 Task: Add a field from the Popular template Priority with name TravelForge.
Action: Mouse moved to (61, 390)
Screenshot: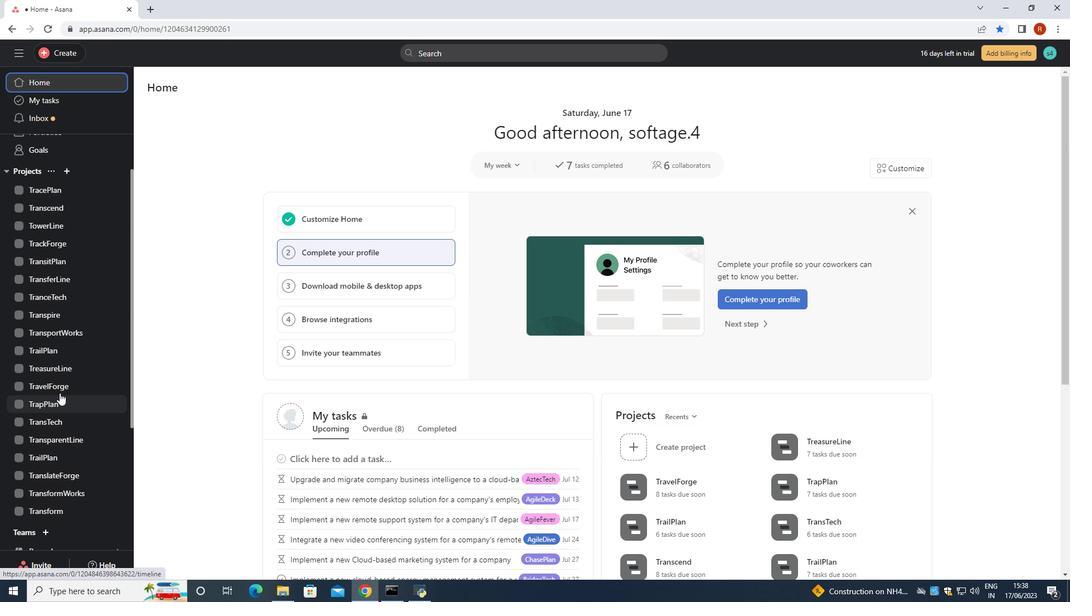 
Action: Mouse pressed left at (61, 390)
Screenshot: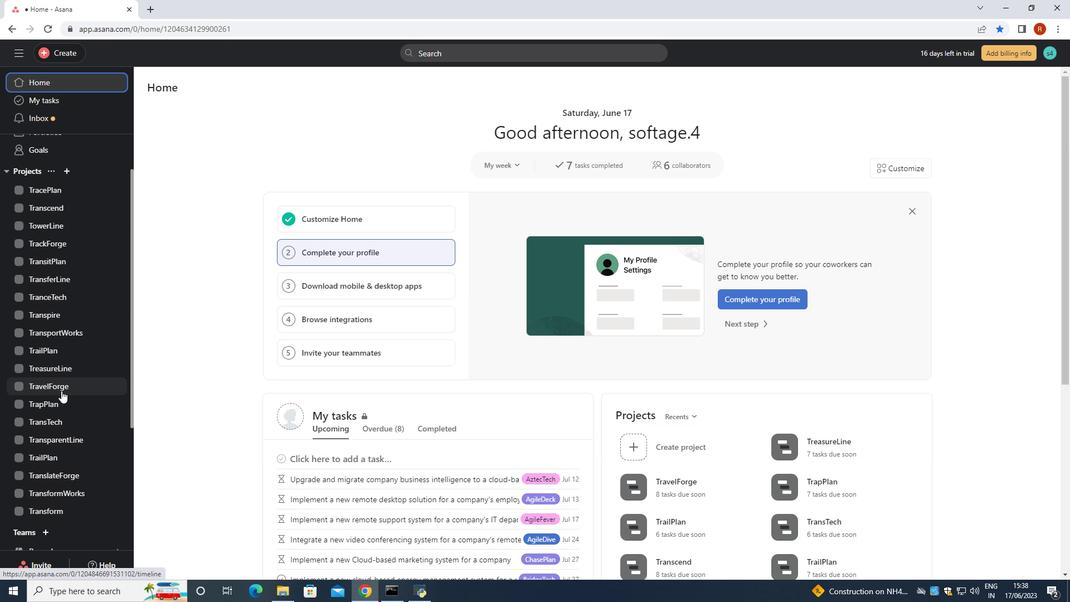 
Action: Mouse moved to (202, 113)
Screenshot: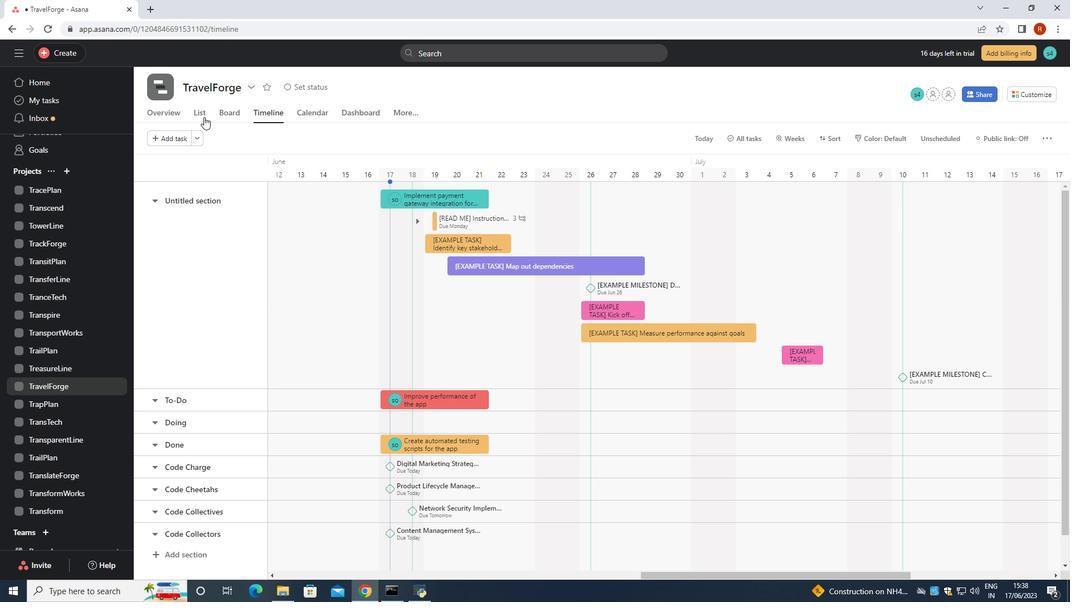 
Action: Mouse pressed left at (202, 113)
Screenshot: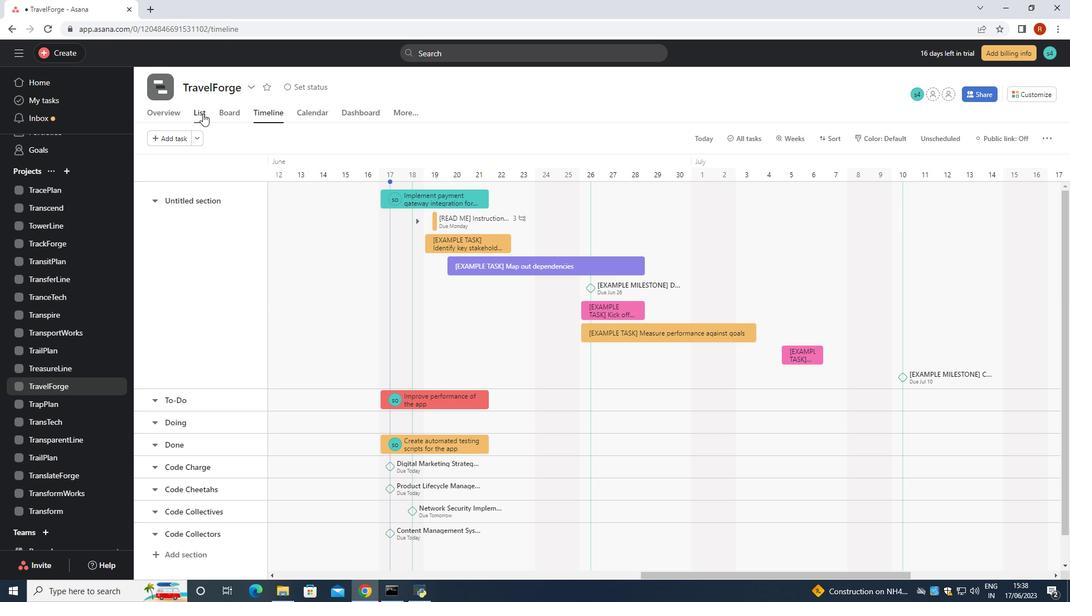 
Action: Mouse moved to (845, 165)
Screenshot: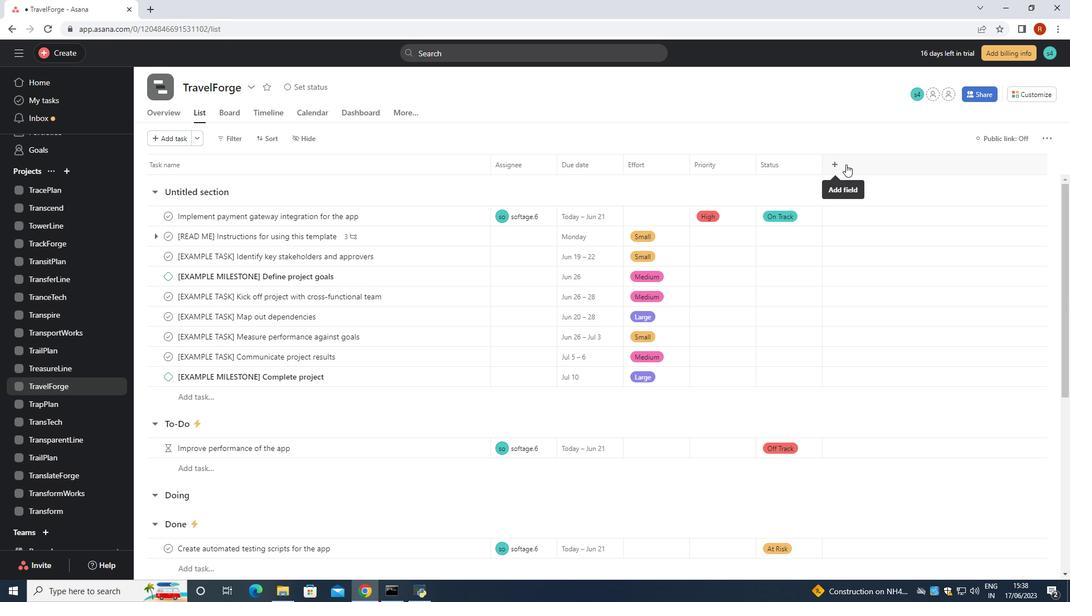 
Action: Mouse pressed left at (845, 165)
Screenshot: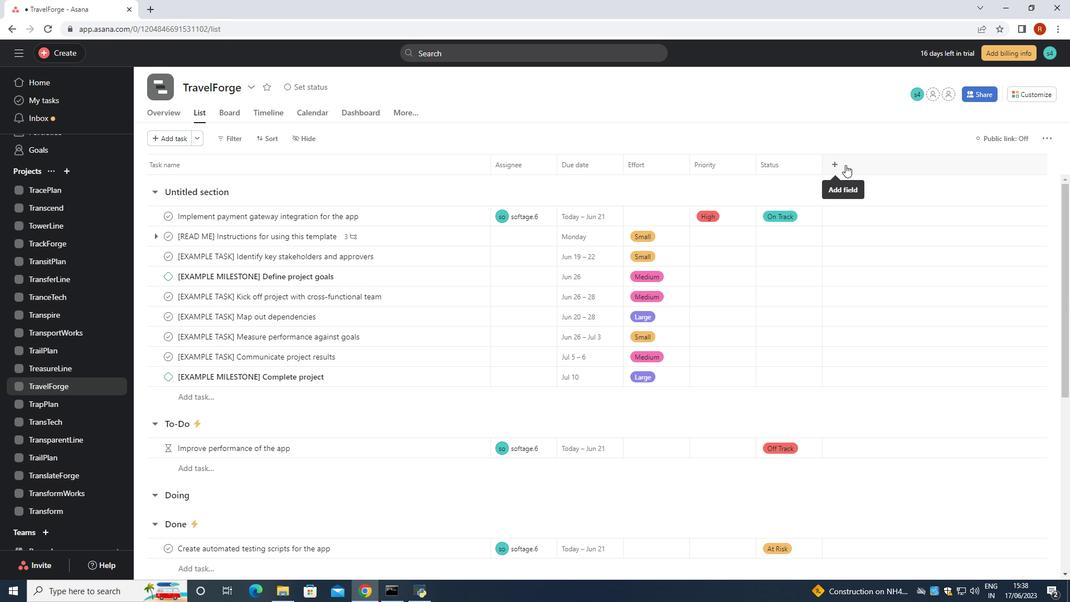 
Action: Mouse moved to (863, 207)
Screenshot: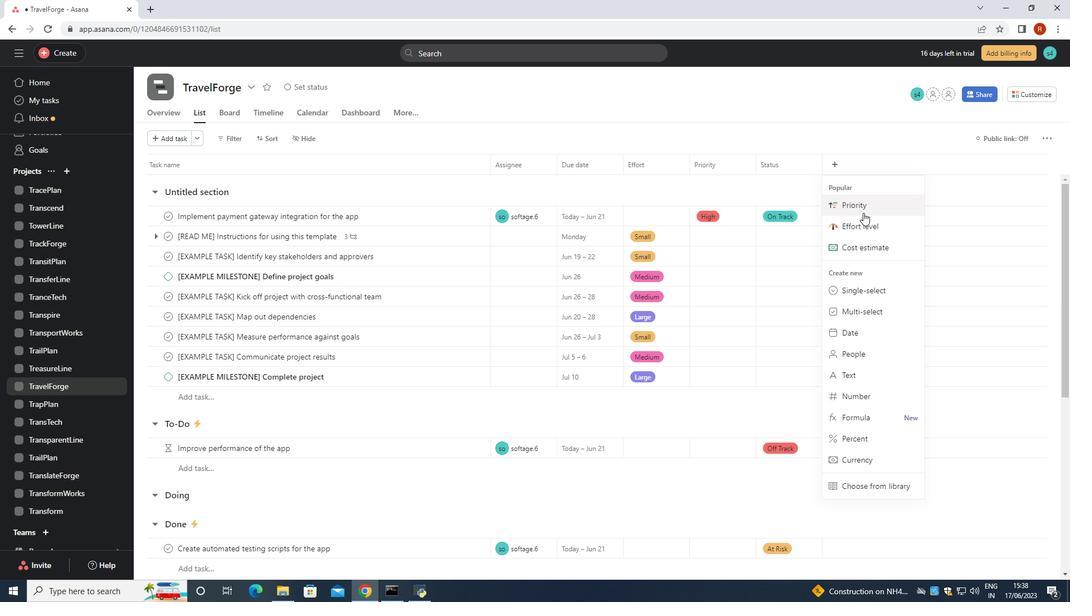
Action: Mouse pressed left at (863, 207)
Screenshot: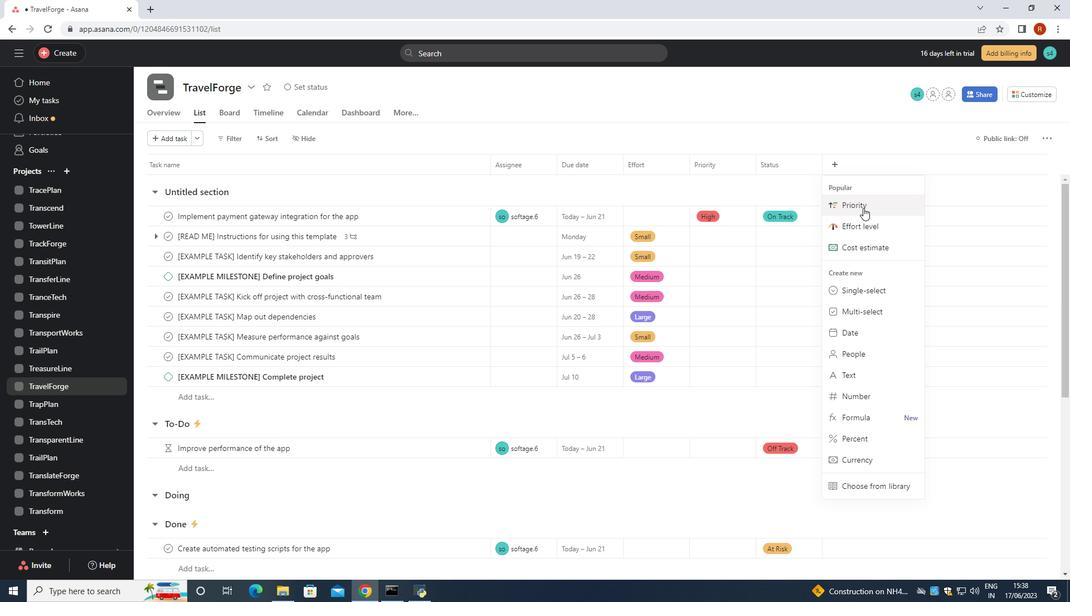
Action: Mouse moved to (665, 223)
Screenshot: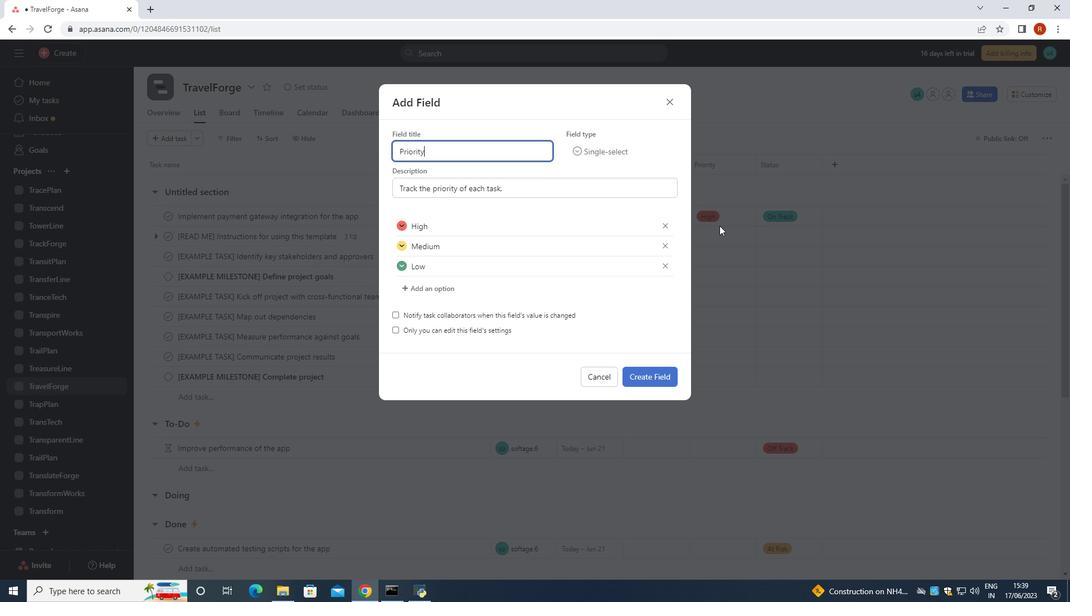 
Action: Key pressed <Key.backspace><Key.backspace><Key.backspace><Key.backspace><Key.backspace><Key.backspace><Key.backspace><Key.backspace><Key.backspace><Key.backspace><Key.backspace><Key.backspace><Key.backspace><Key.backspace><Key.backspace><Key.backspace><Key.backspace><Key.backspace><Key.backspace><Key.backspace><Key.backspace><Key.backspace><Key.backspace><Key.shift>Travel<Key.shift><Key.shift><Key.shift><Key.shift><Key.shift><Key.shift>F
Screenshot: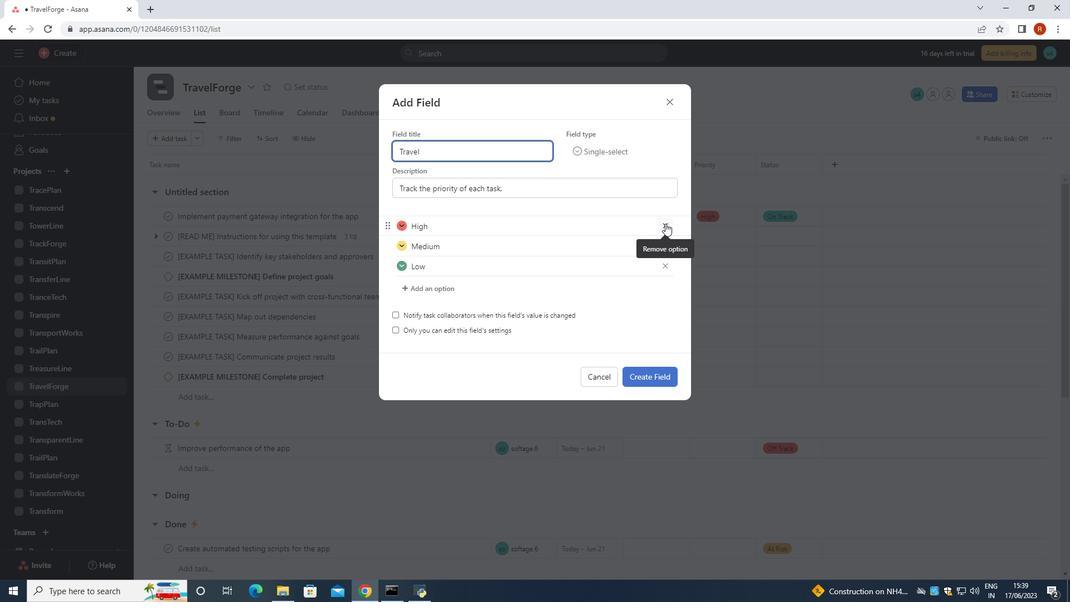 
Action: Mouse moved to (665, 223)
Screenshot: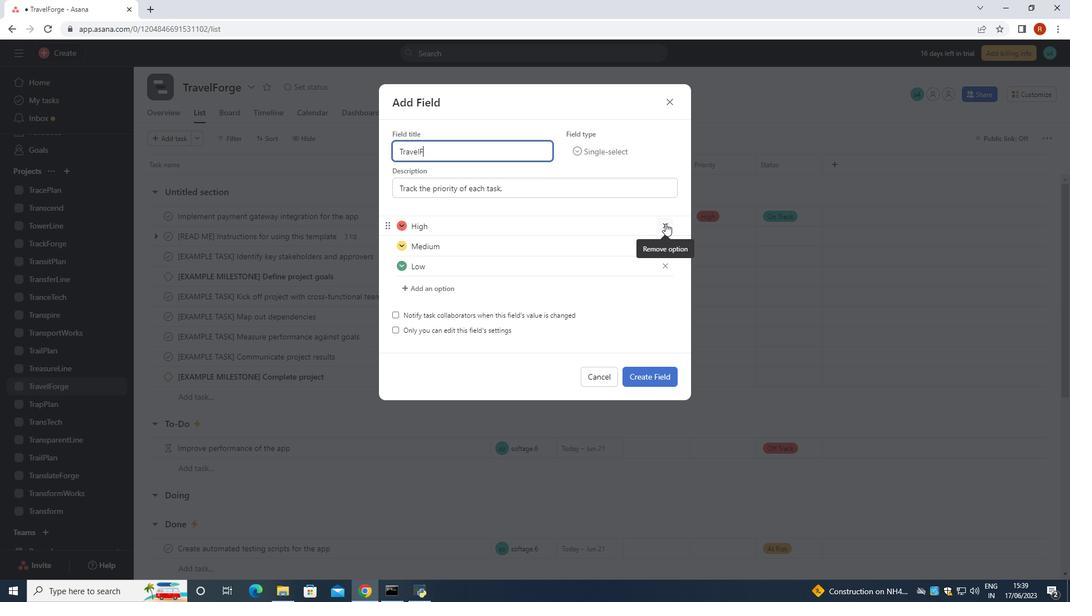 
Action: Key pressed orge
Screenshot: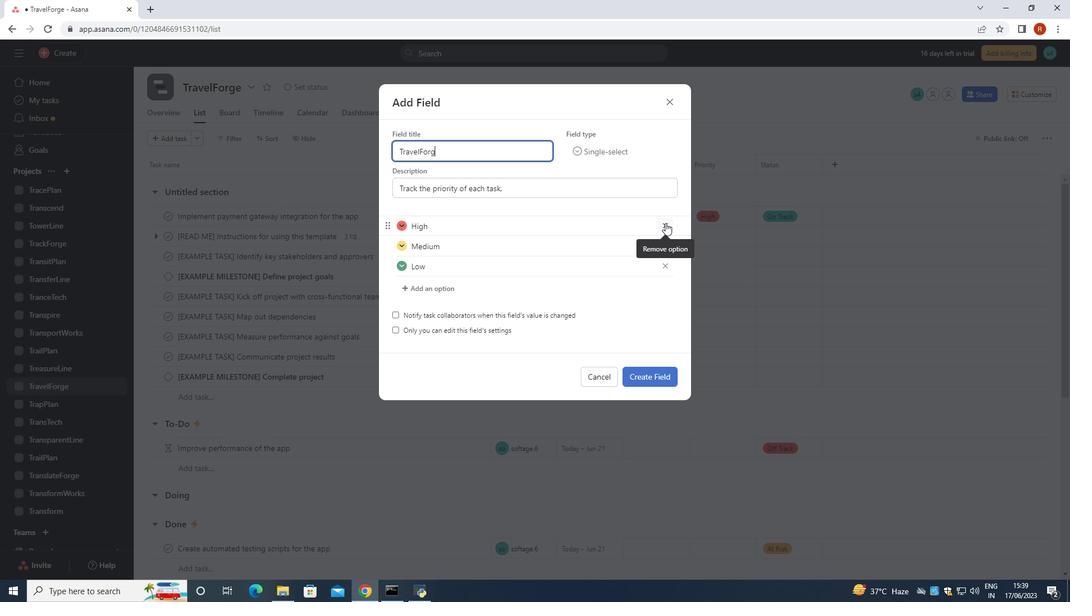 
Action: Mouse moved to (655, 377)
Screenshot: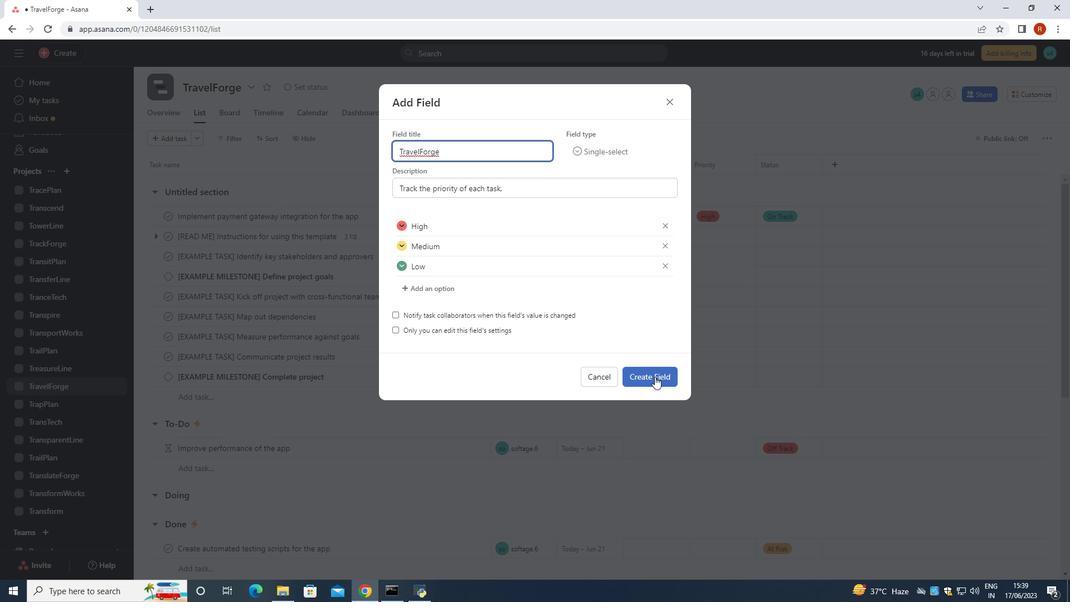 
Action: Mouse pressed left at (655, 377)
Screenshot: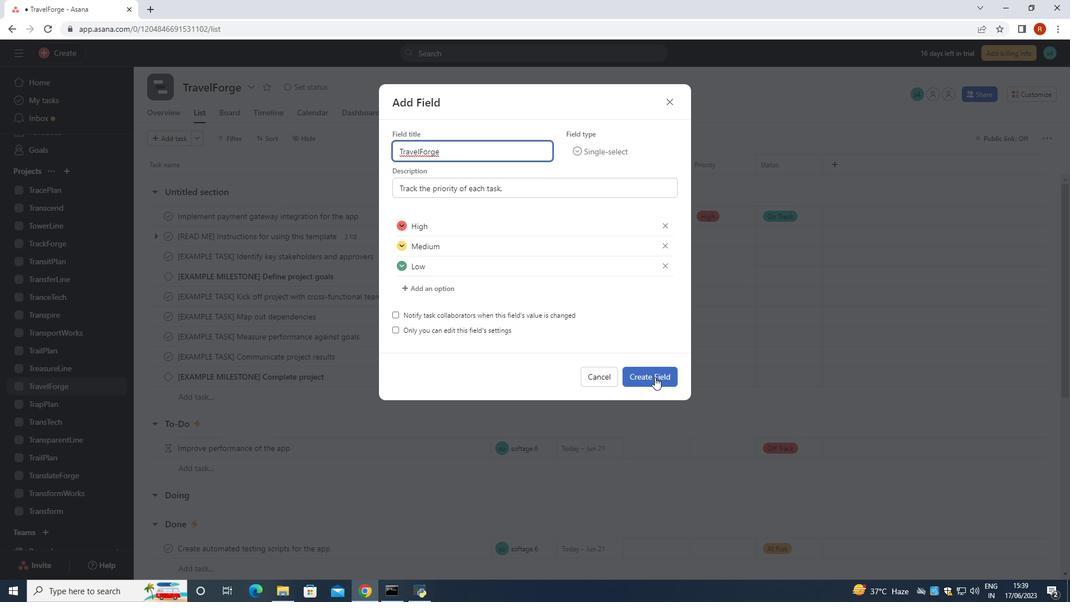 
